 Task: Create New Customer with Customer Name: pOpshelf, Billing Address Line1: 1124 Star Trek Drive, Billing Address Line2:  Pensacola, Billing Address Line3:  Florida 32501, Cell Number: 802-818-8313
Action: Mouse moved to (157, 28)
Screenshot: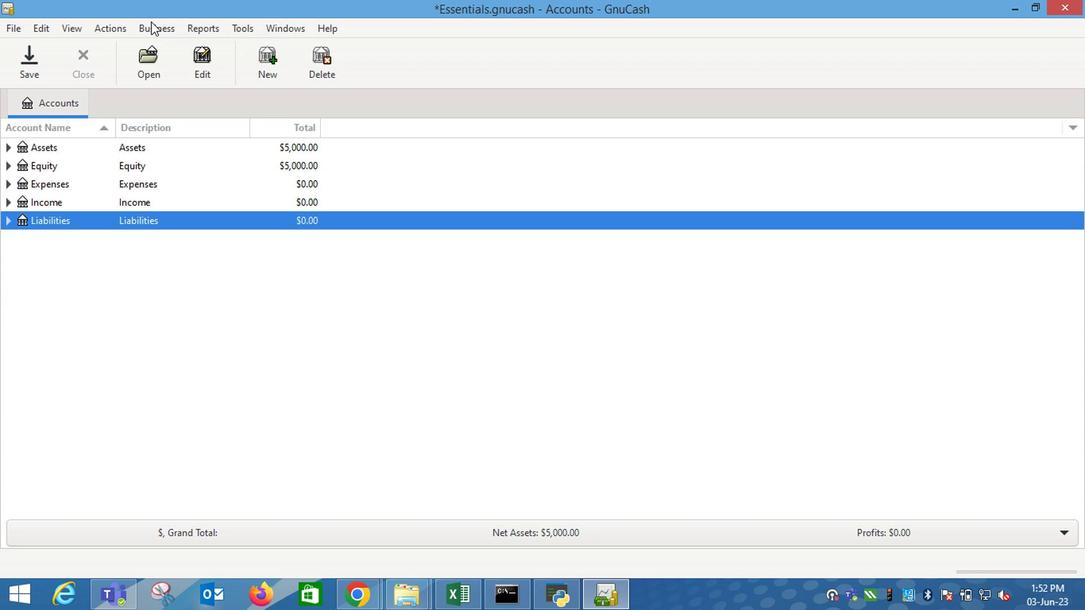 
Action: Mouse pressed left at (157, 28)
Screenshot: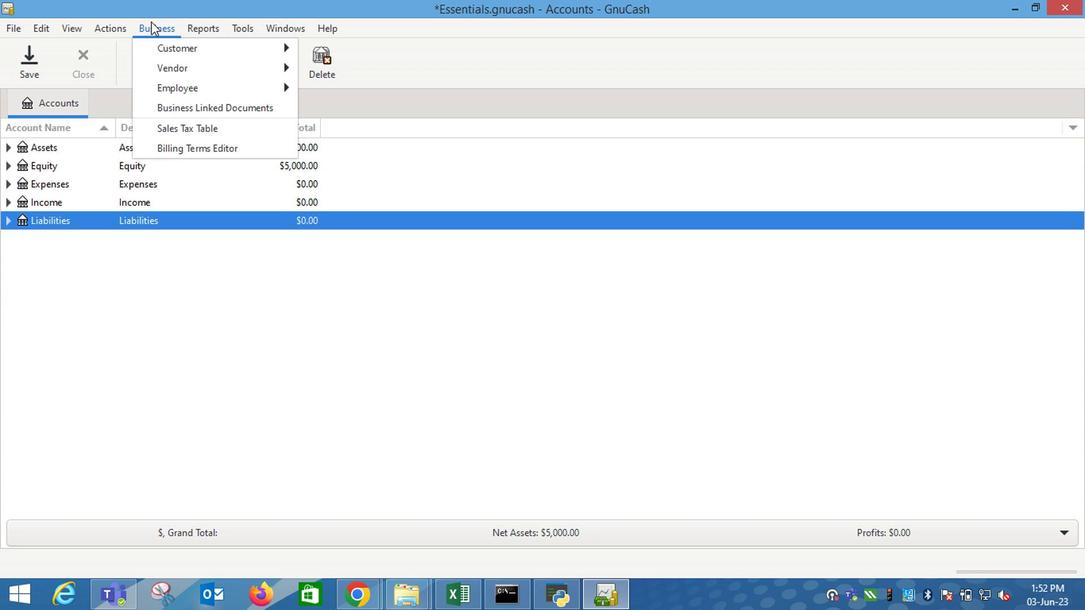
Action: Mouse moved to (380, 111)
Screenshot: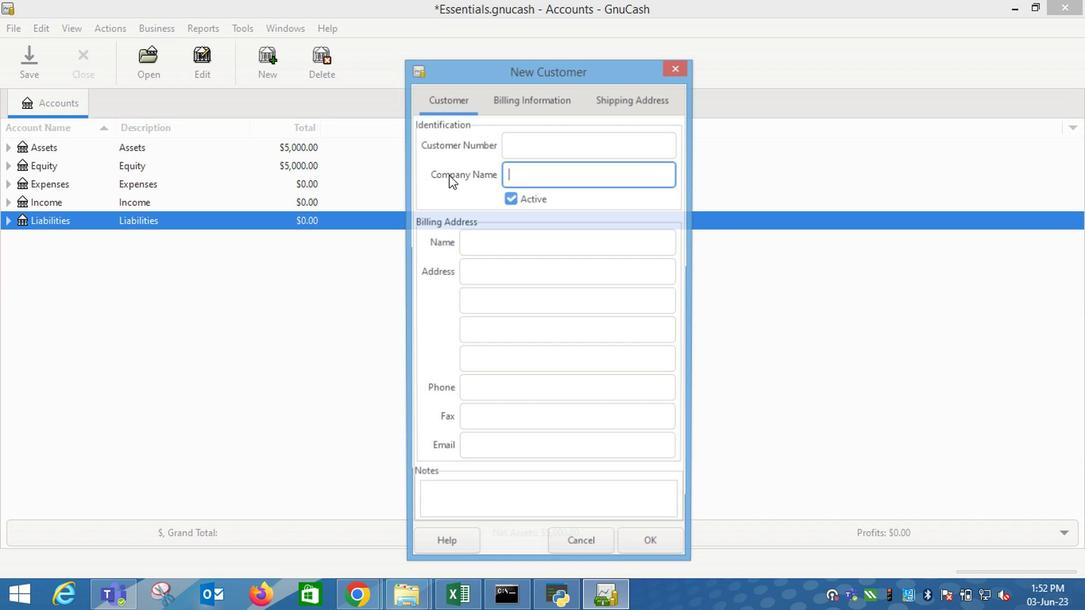 
Action: Mouse pressed left at (380, 111)
Screenshot: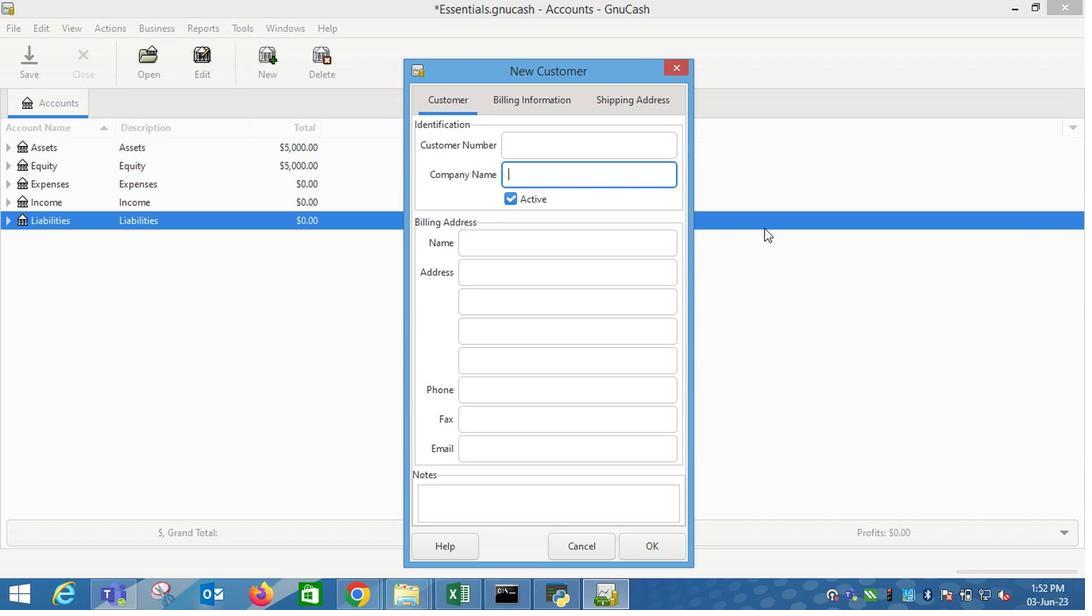 
Action: Mouse moved to (670, 144)
Screenshot: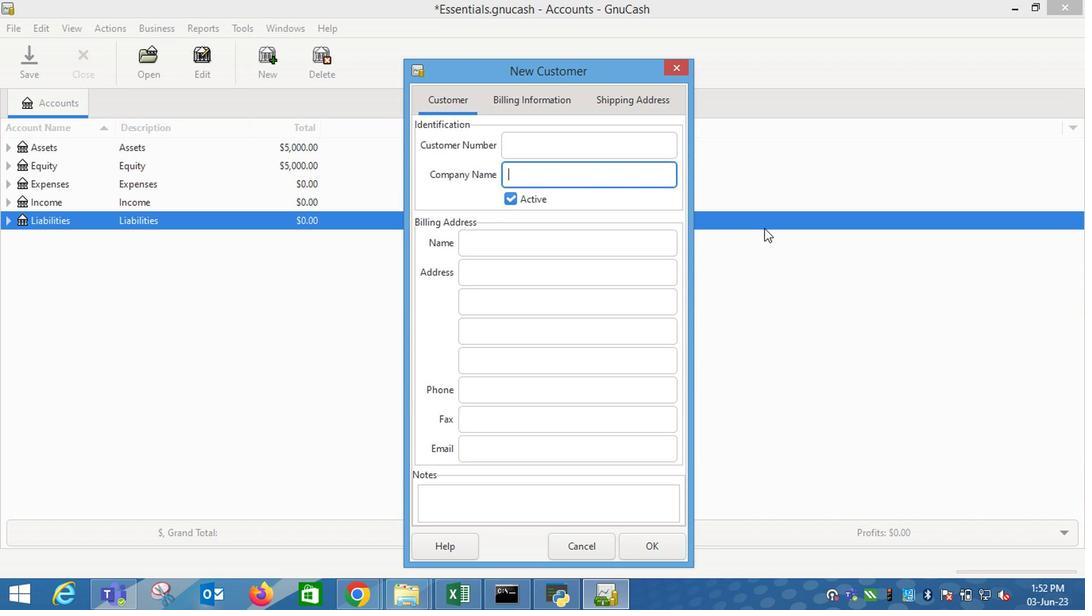 
Action: Mouse pressed left at (670, 144)
Screenshot: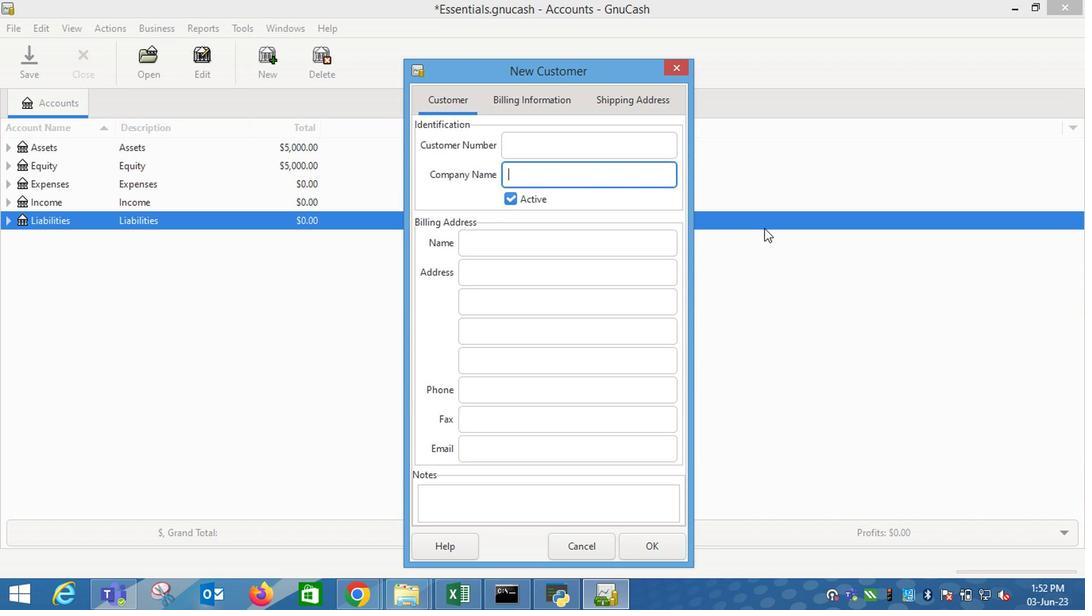
Action: Mouse moved to (148, 28)
Screenshot: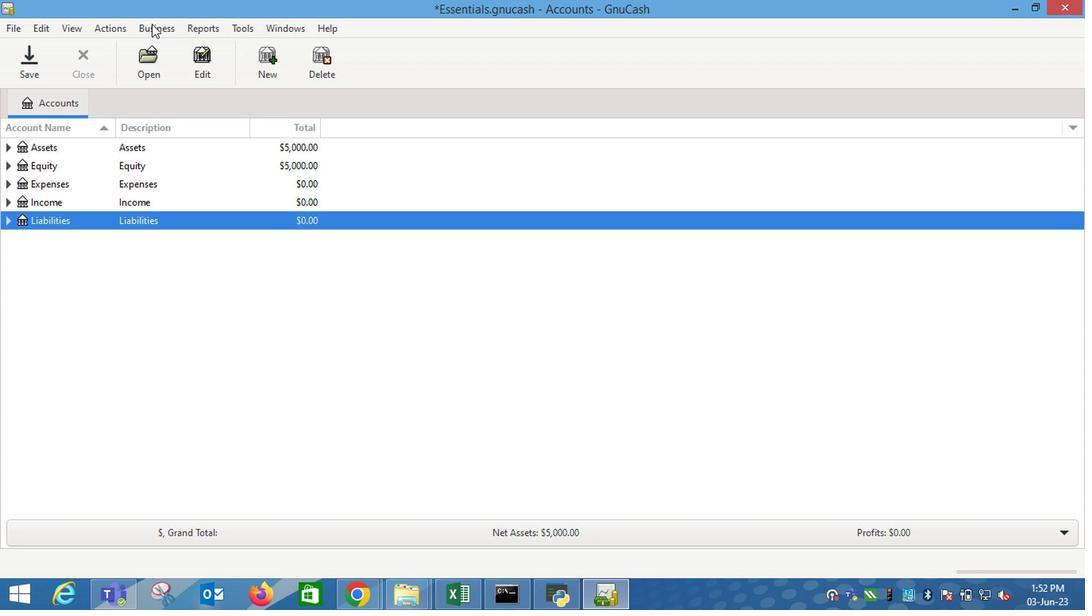 
Action: Mouse pressed left at (148, 28)
Screenshot: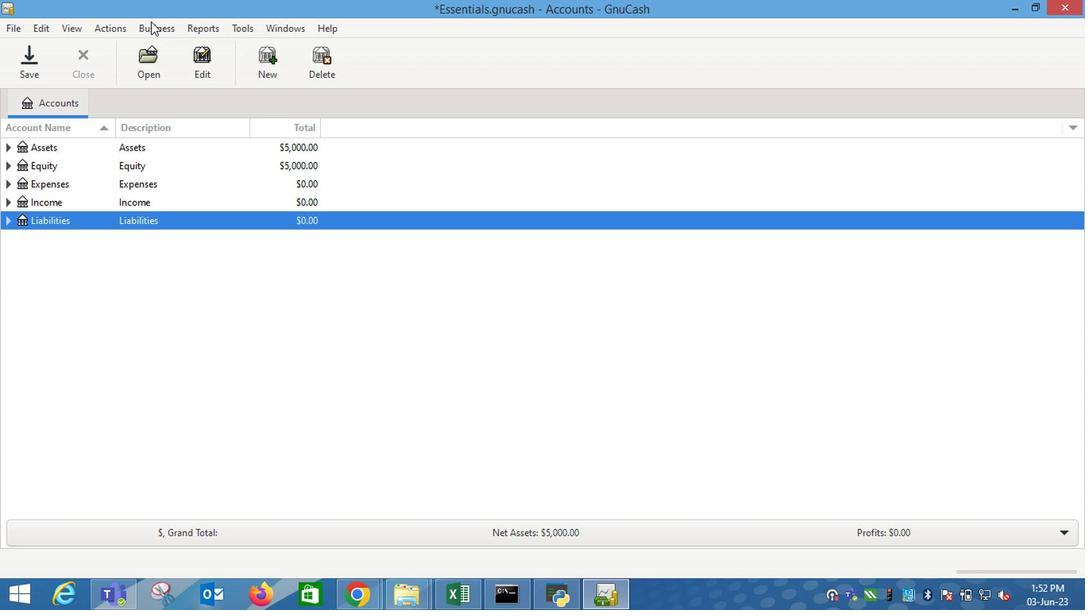 
Action: Mouse moved to (339, 71)
Screenshot: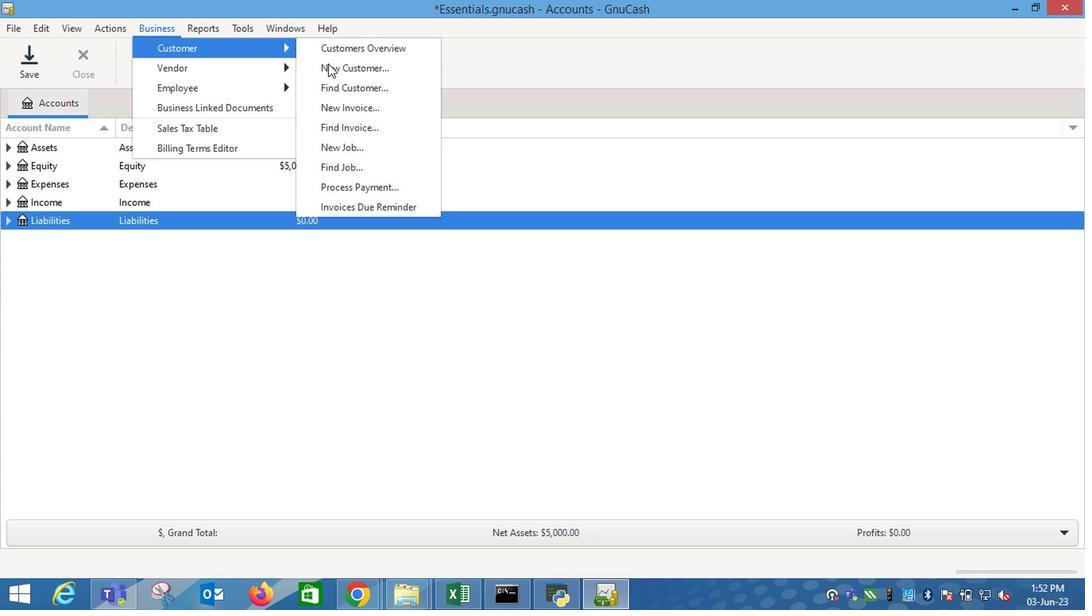 
Action: Mouse pressed left at (339, 71)
Screenshot: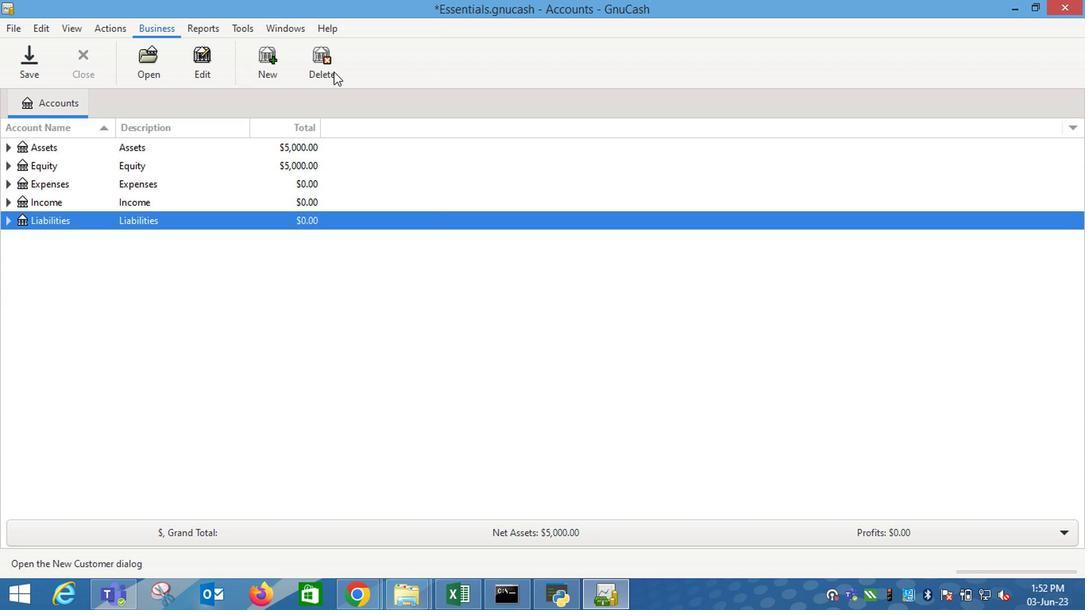 
Action: Mouse moved to (707, 301)
Screenshot: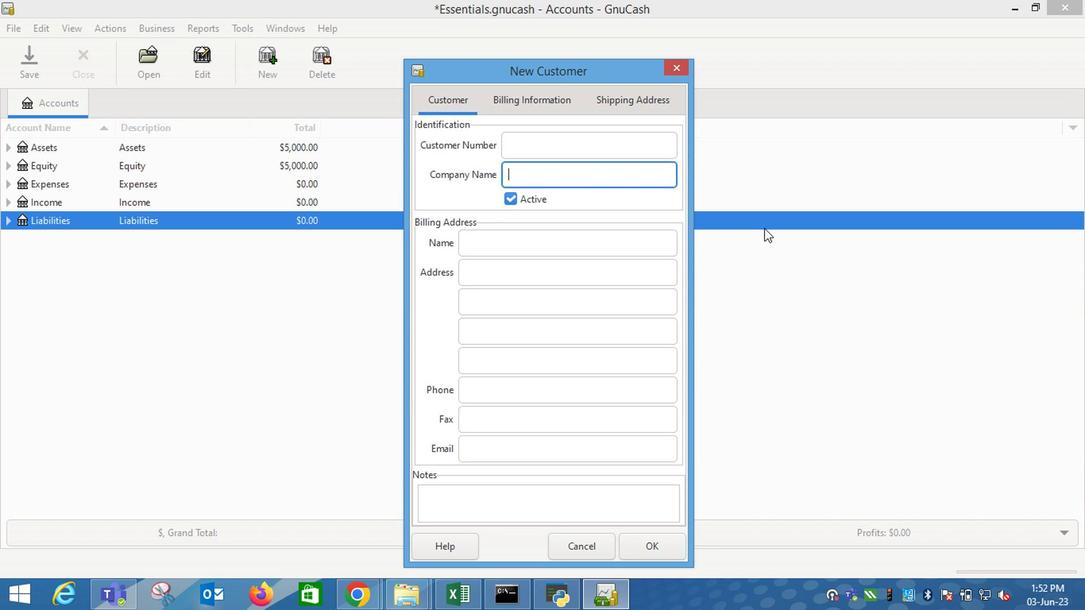
Action: Mouse pressed left at (707, 301)
Screenshot: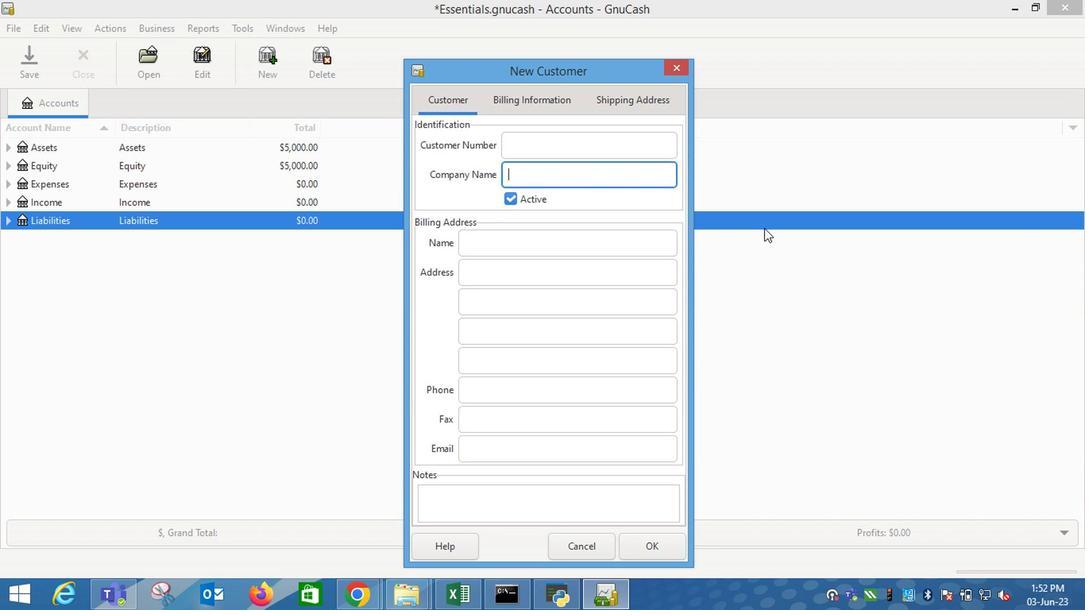 
Action: Mouse moved to (562, 158)
Screenshot: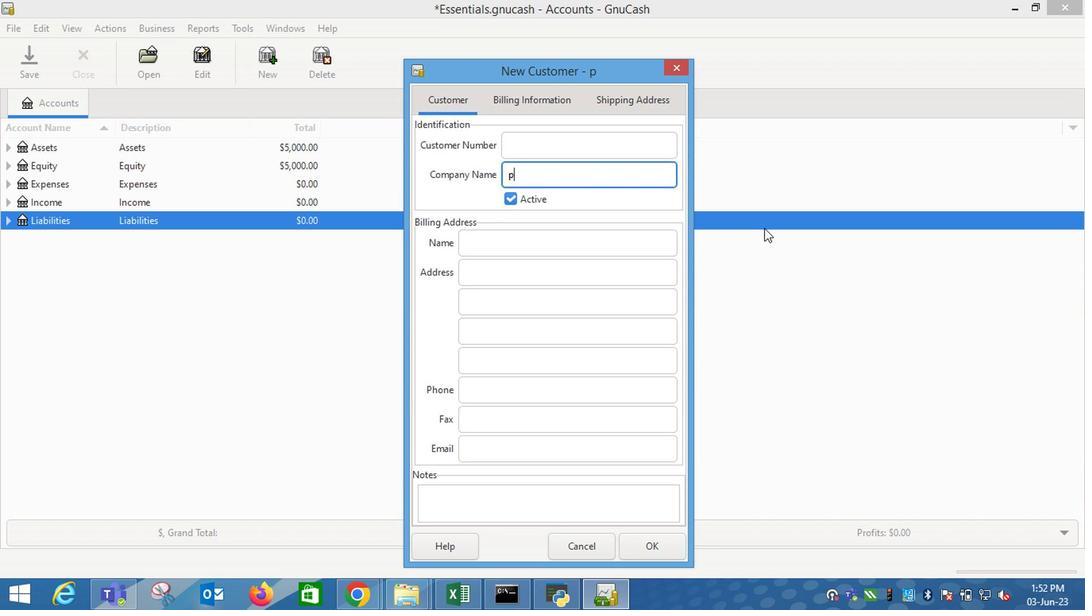
Action: Mouse pressed left at (562, 158)
Screenshot: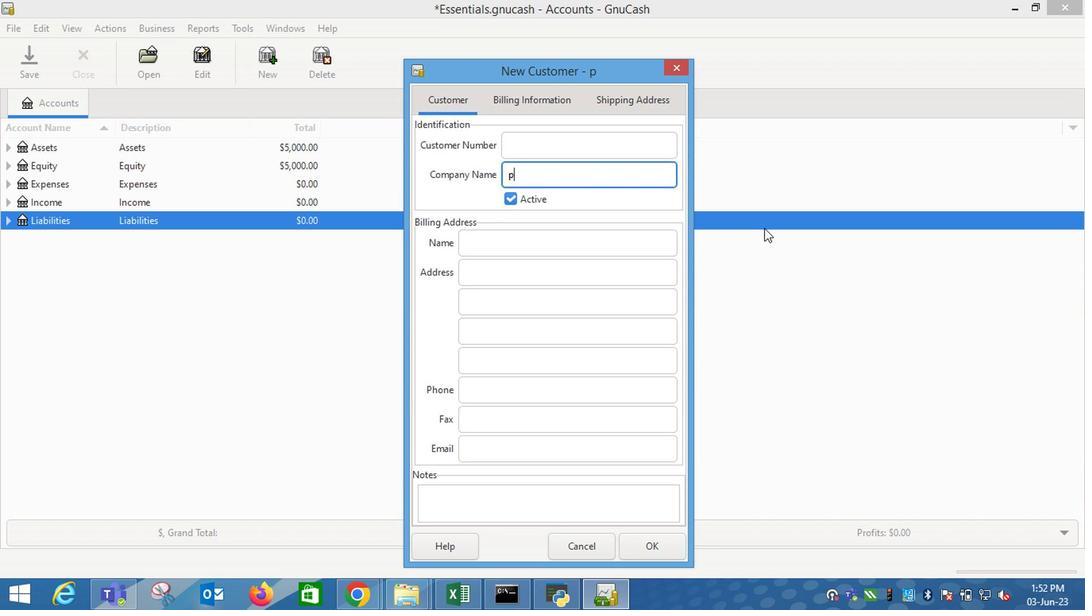 
Action: Mouse moved to (834, 314)
Screenshot: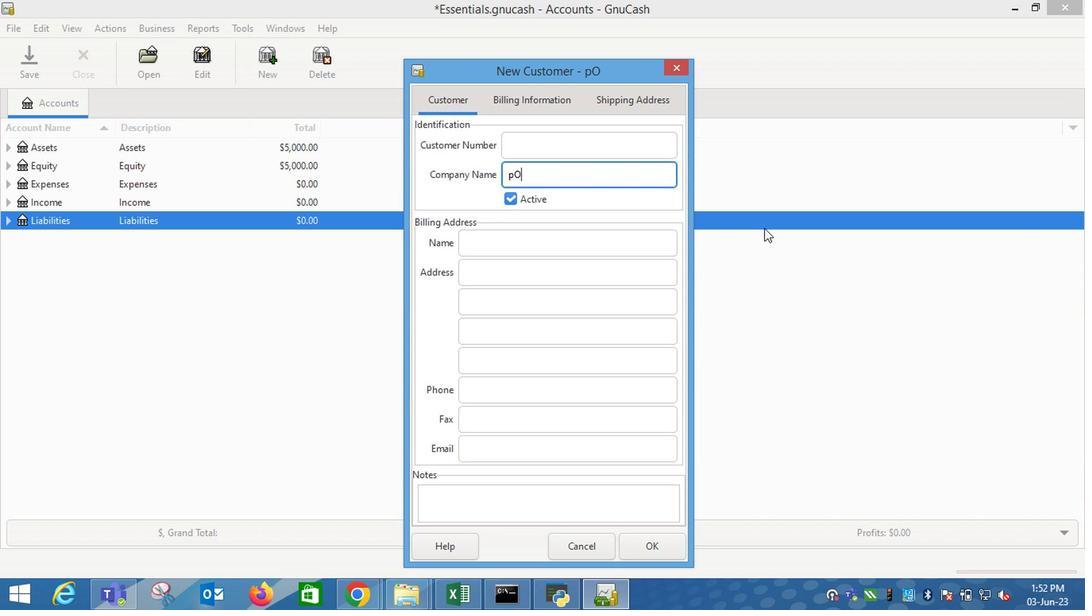 
Action: Key pressed <Key.shift_r>POP
Screenshot: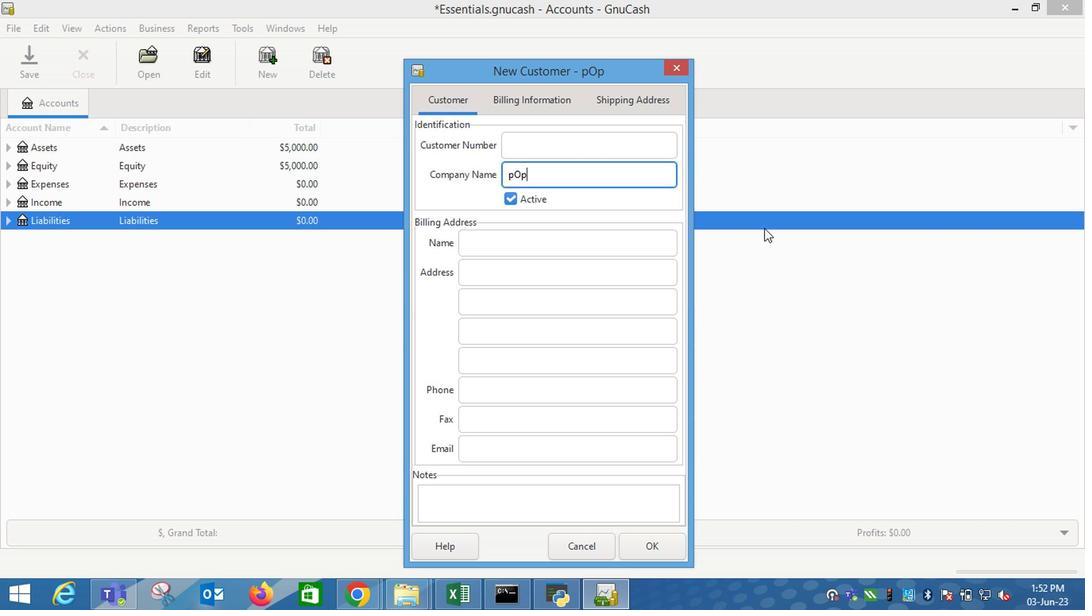 
Action: Mouse moved to (148, 26)
Screenshot: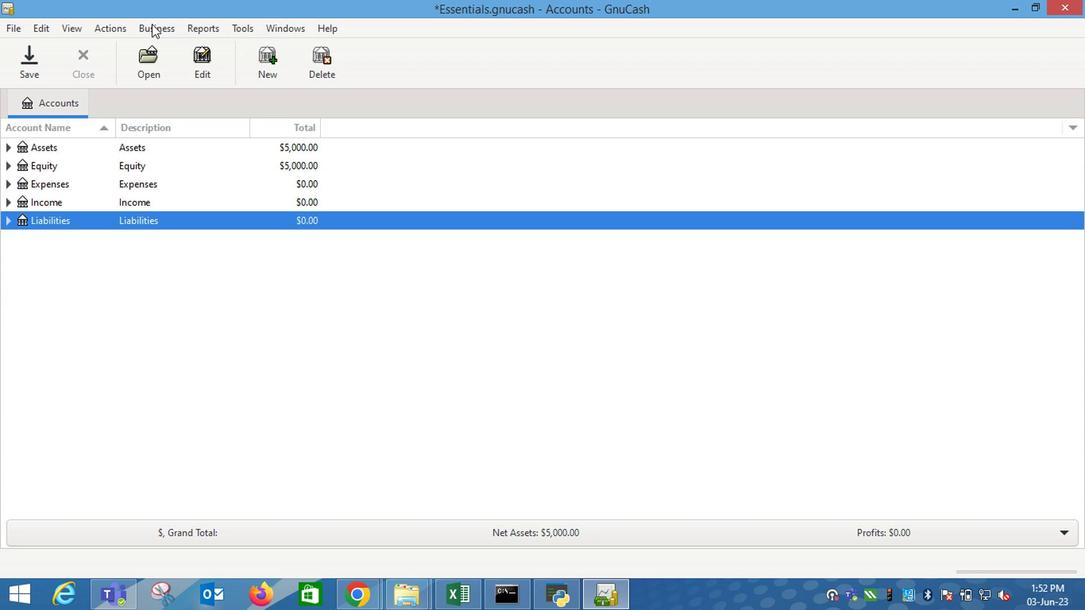 
Action: Mouse pressed left at (148, 26)
Screenshot: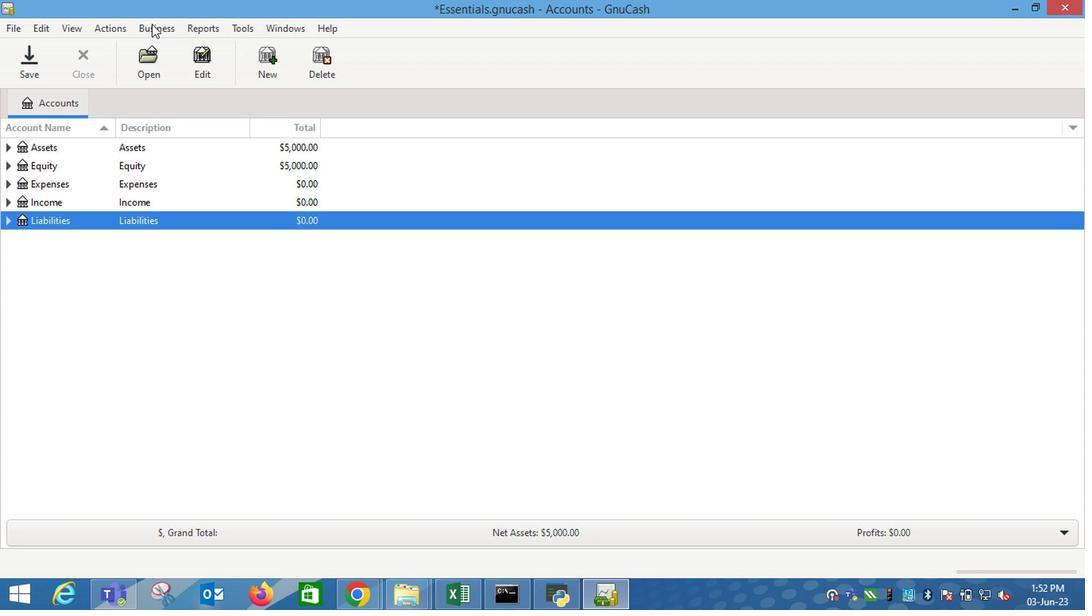 
Action: Mouse moved to (329, 72)
Screenshot: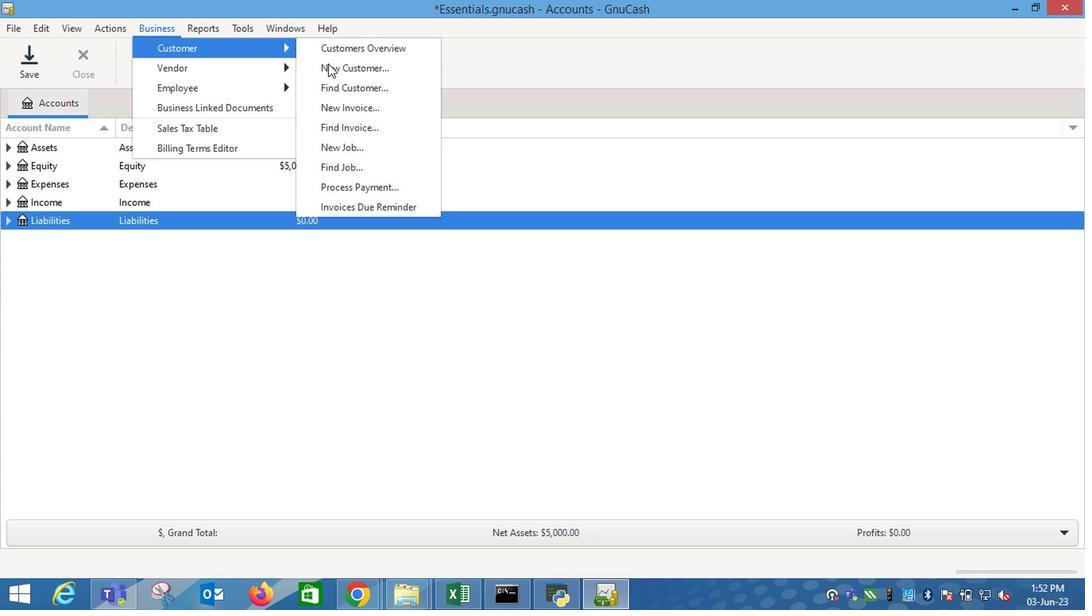 
Action: Mouse pressed left at (329, 72)
Screenshot: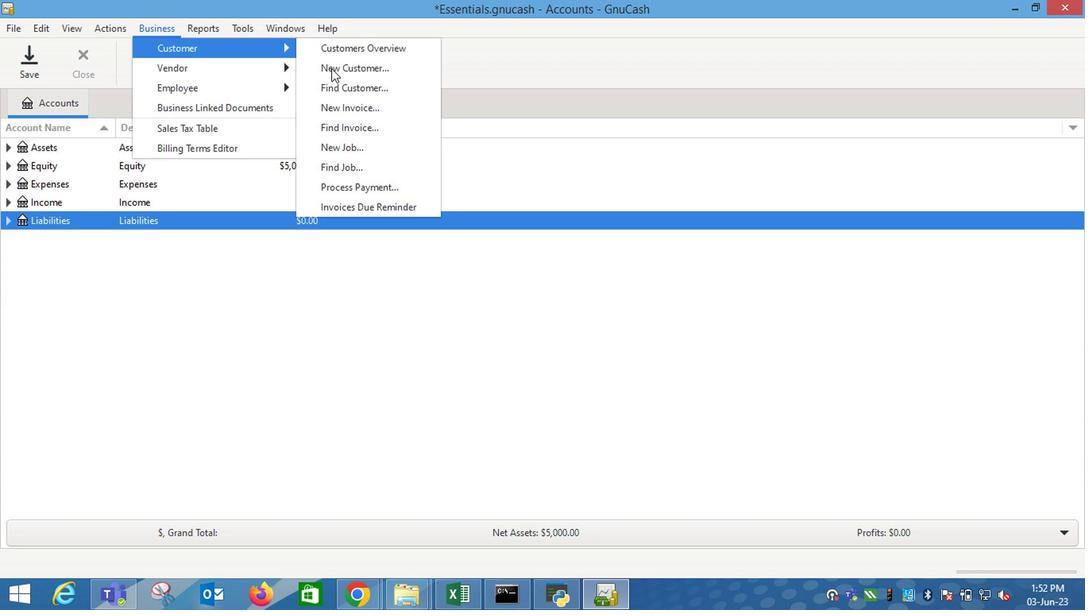 
Action: Mouse moved to (765, 231)
Screenshot: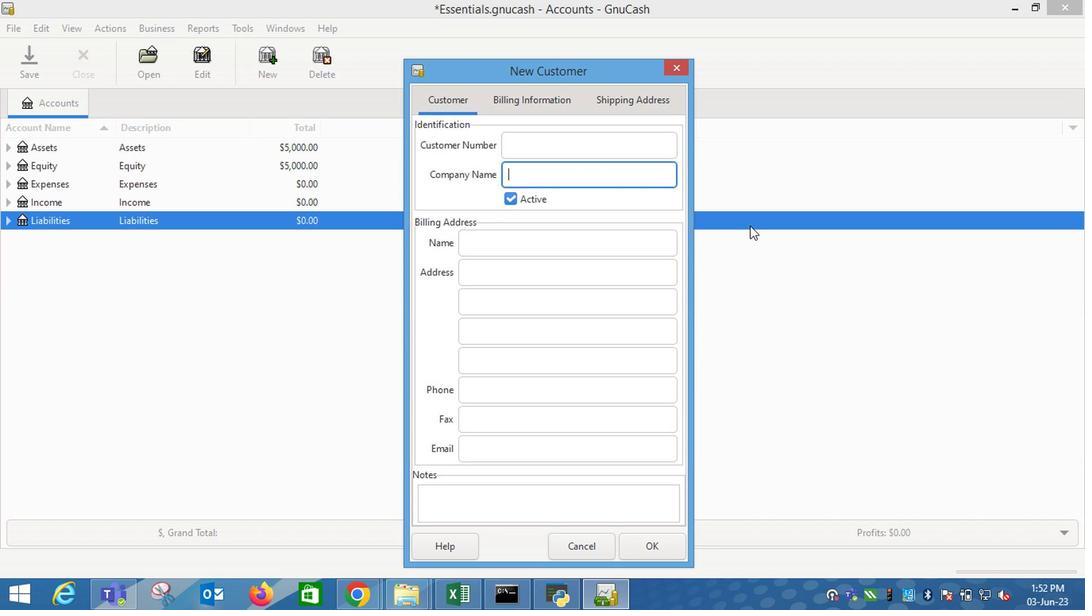 
Action: Key pressed p<Key.shift_r><Key.shift_r>Opshelf<Key.tab><Key.tab><Key.tab>1124<Key.space><Key.shift_r>Star<Key.space><Key.shift_r>Trek<Key.space><Key.shift_r>Drive<Key.tab><Key.shift_r>Pensacola<Key.tab><Key.shift_r>Florida<Key.space>32501<Key.tab><Key.tab>802-828-8313
Screenshot: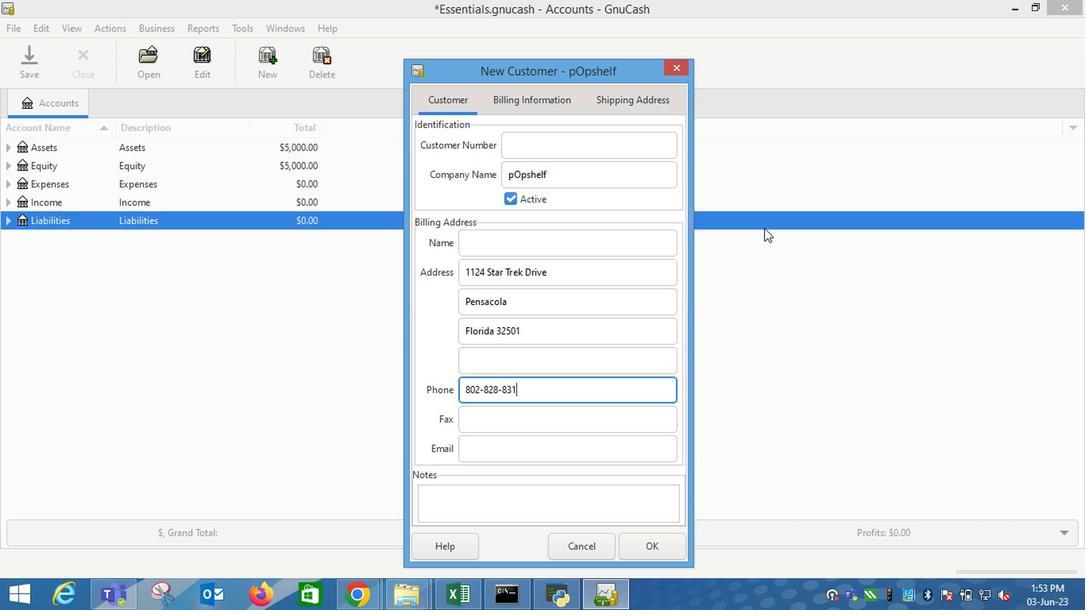 
Action: Mouse moved to (532, 109)
Screenshot: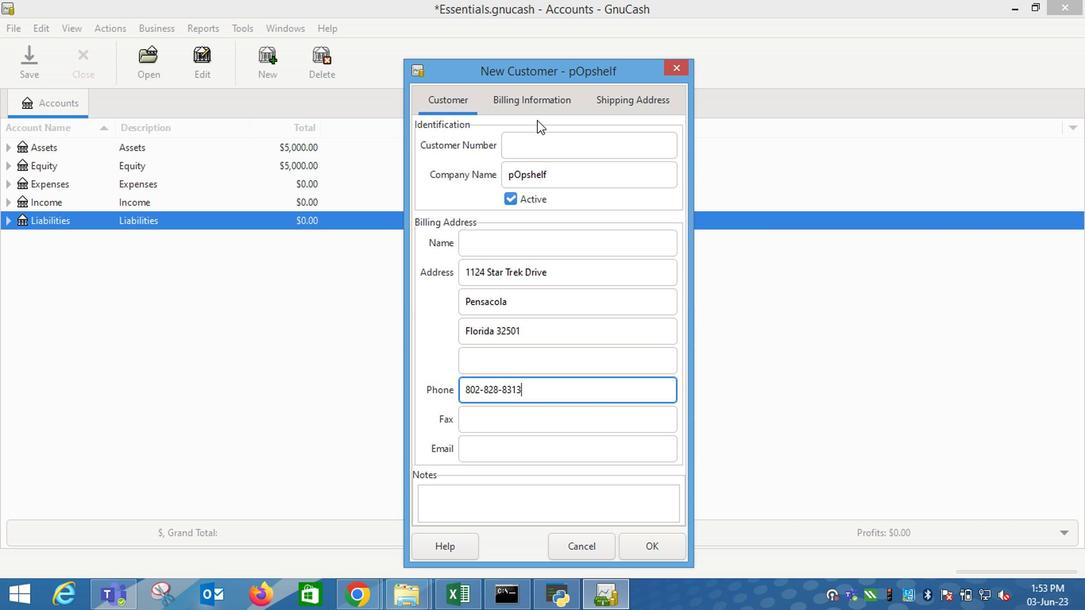 
Action: Mouse pressed left at (532, 109)
Screenshot: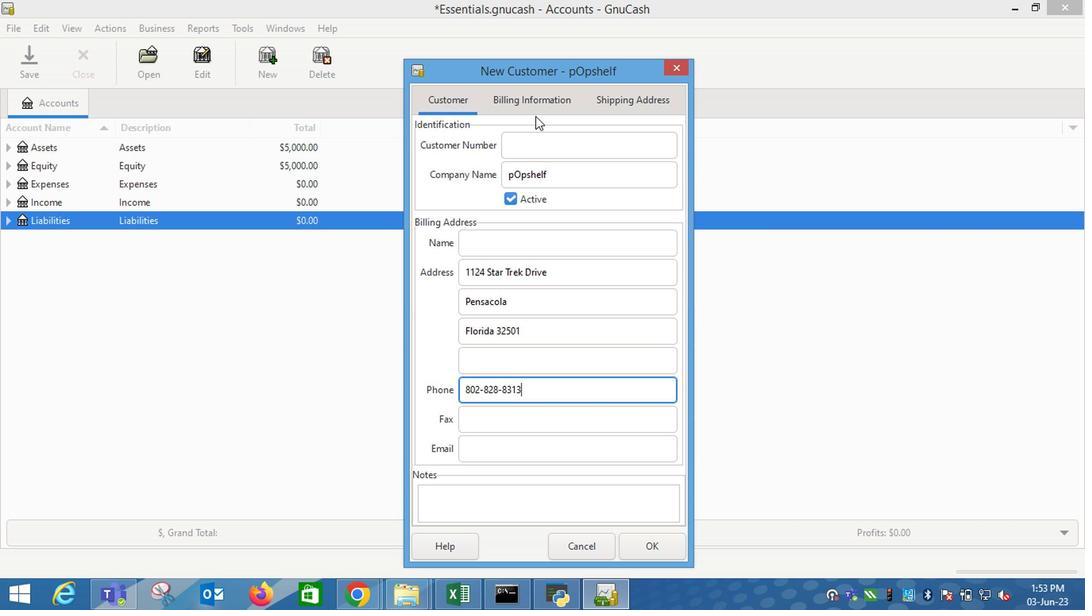 
Action: Mouse moved to (634, 553)
Screenshot: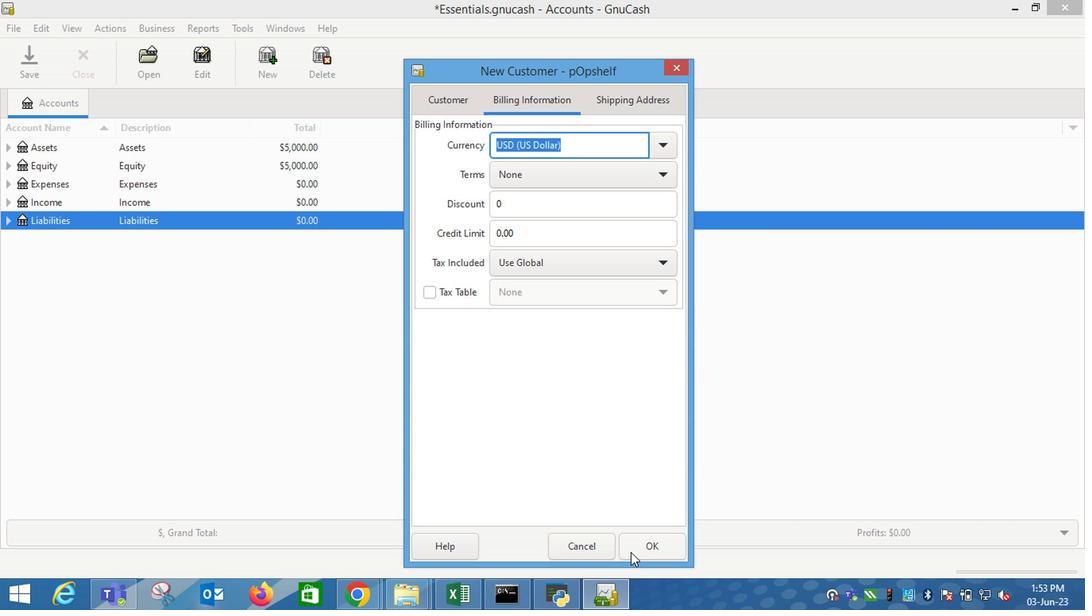 
Action: Mouse pressed left at (634, 553)
Screenshot: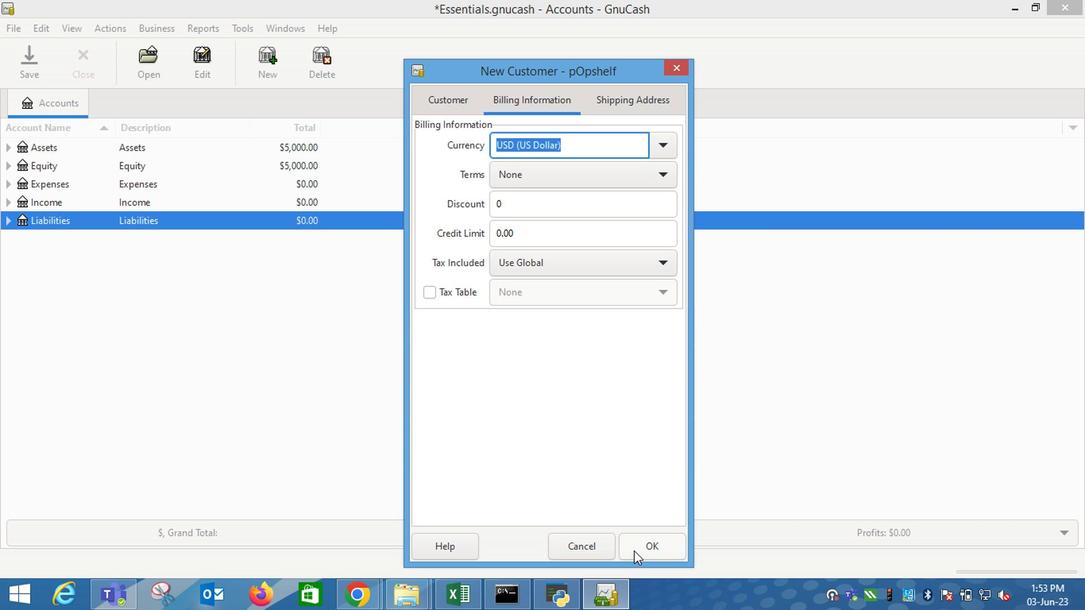 
Action: Mouse moved to (530, 485)
Screenshot: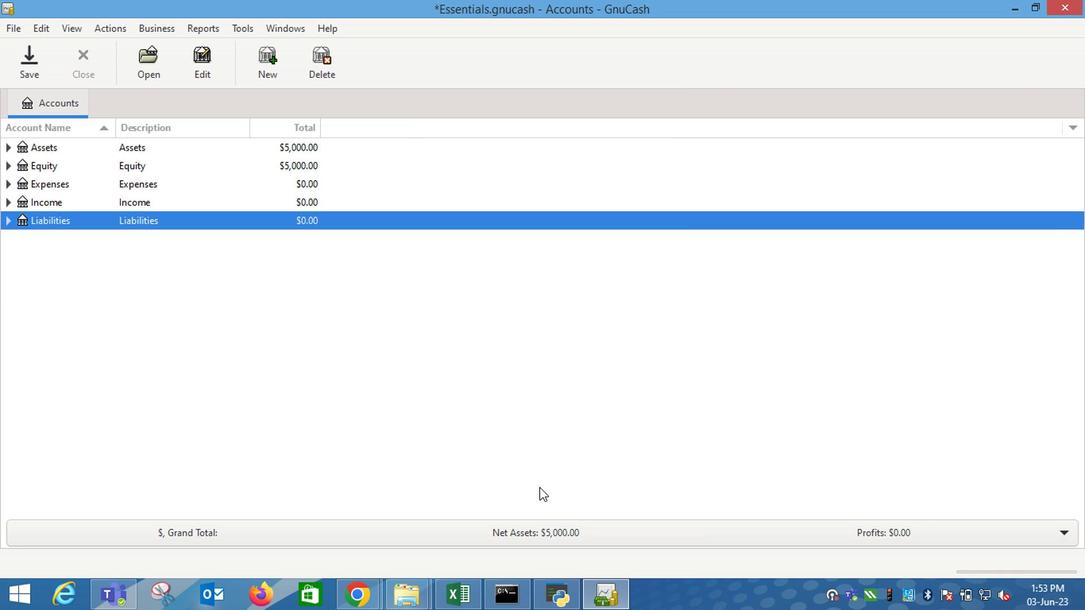 
